 Task: Create a sub task System Test and UAT for the task  Develop a new online tool for website analytics in the project AlphaTech , assign it to team member softage.2@softage.net and update the status of the sub task to  Completed , set the priority of the sub task to High
Action: Mouse moved to (52, 331)
Screenshot: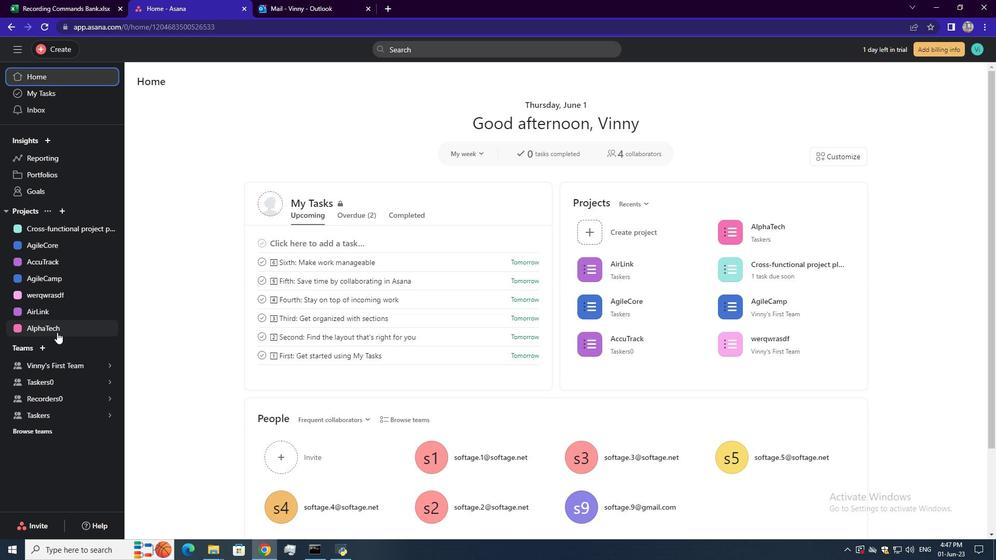 
Action: Mouse pressed left at (52, 331)
Screenshot: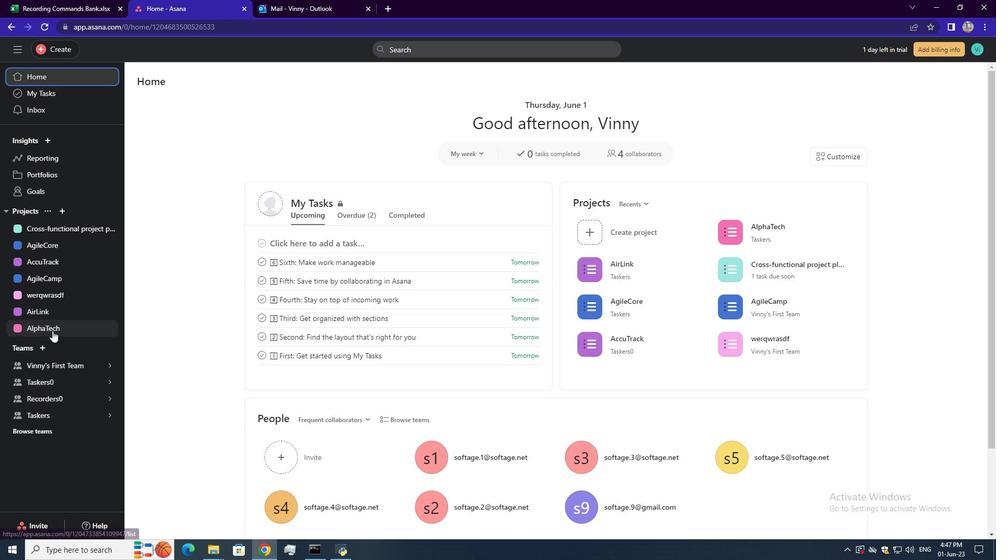 
Action: Mouse moved to (646, 317)
Screenshot: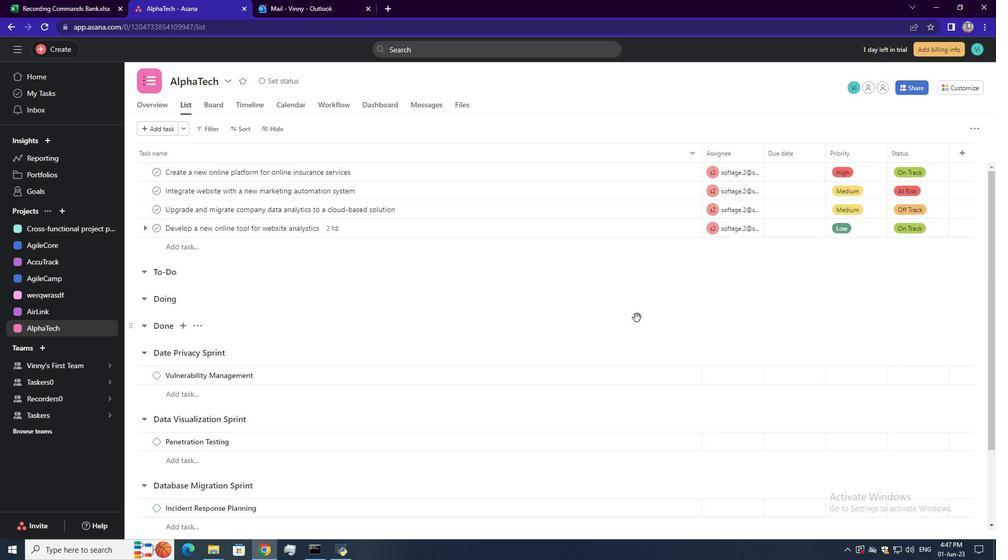 
Action: Mouse scrolled (646, 317) with delta (0, 0)
Screenshot: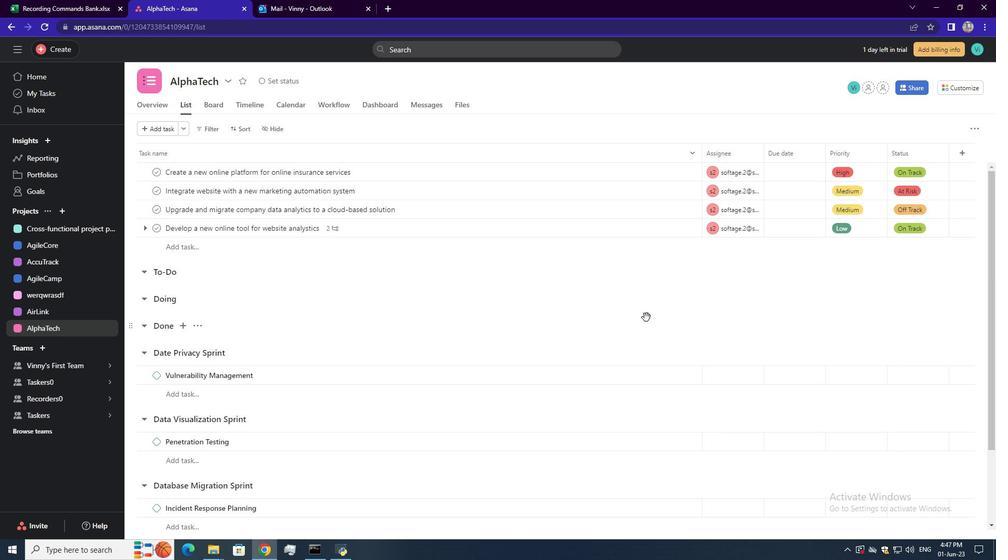 
Action: Mouse moved to (494, 179)
Screenshot: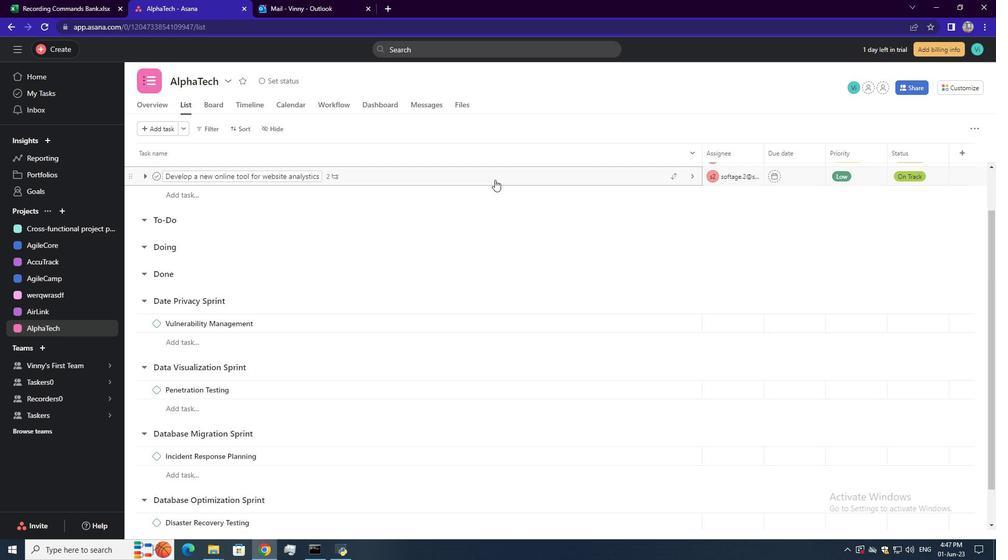
Action: Mouse pressed left at (494, 179)
Screenshot: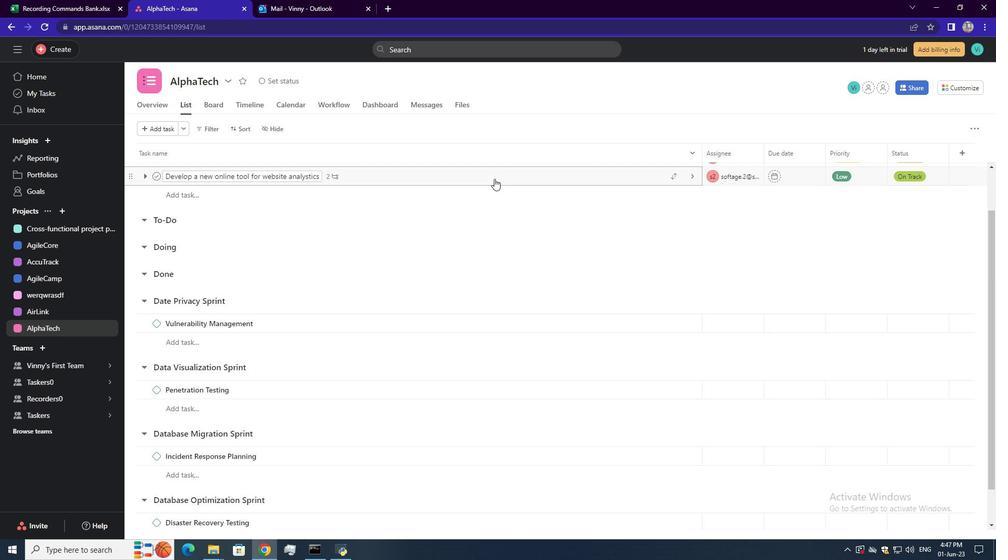 
Action: Mouse moved to (728, 300)
Screenshot: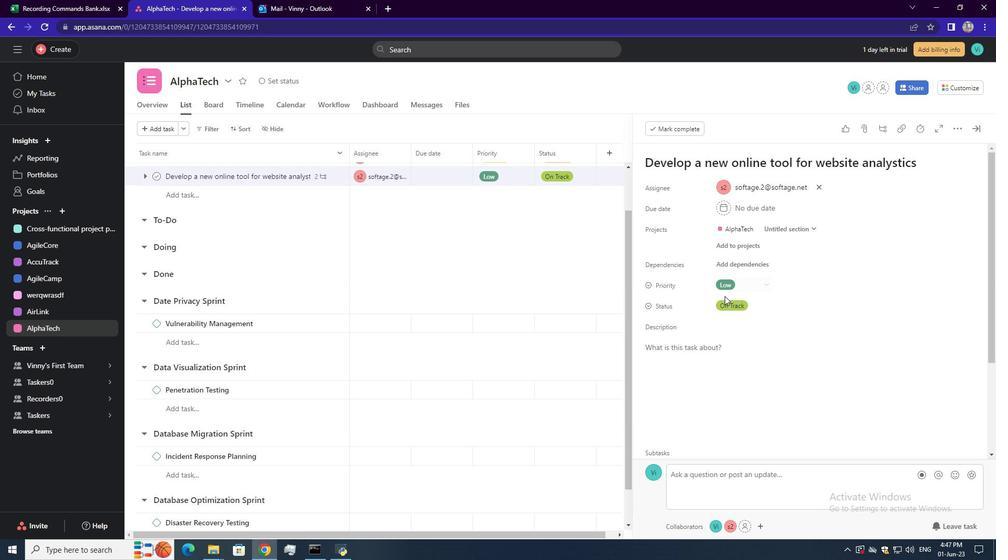 
Action: Mouse scrolled (728, 299) with delta (0, 0)
Screenshot: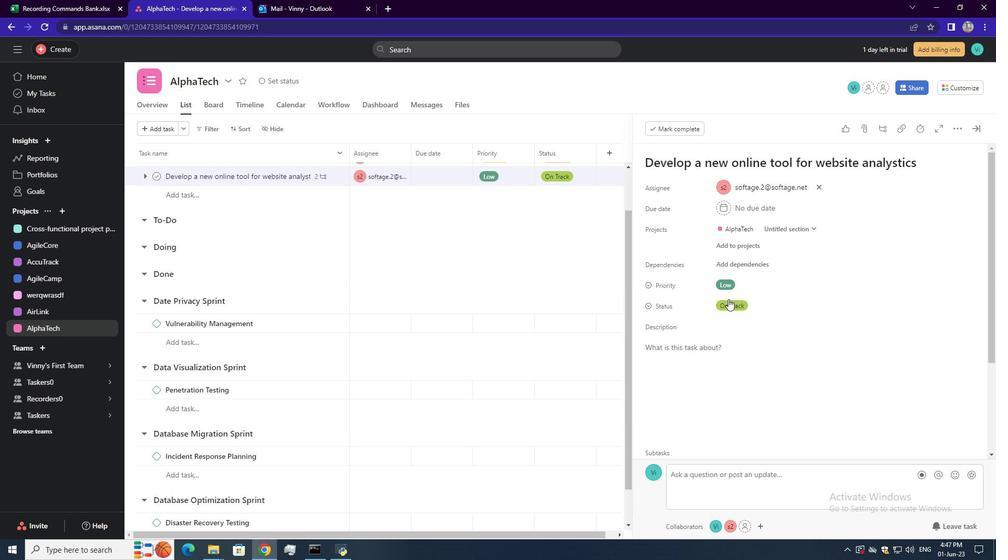 
Action: Mouse scrolled (728, 299) with delta (0, 0)
Screenshot: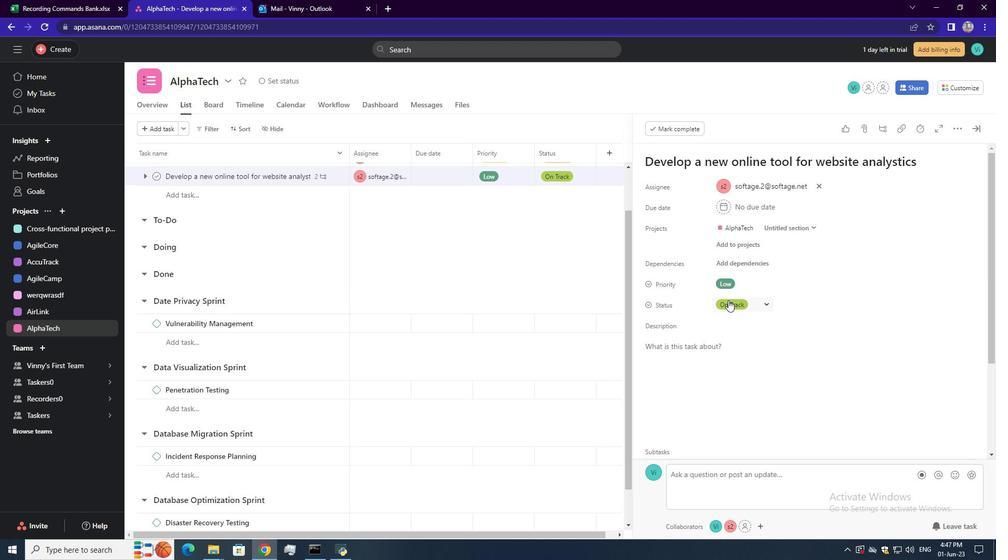 
Action: Mouse scrolled (728, 299) with delta (0, 0)
Screenshot: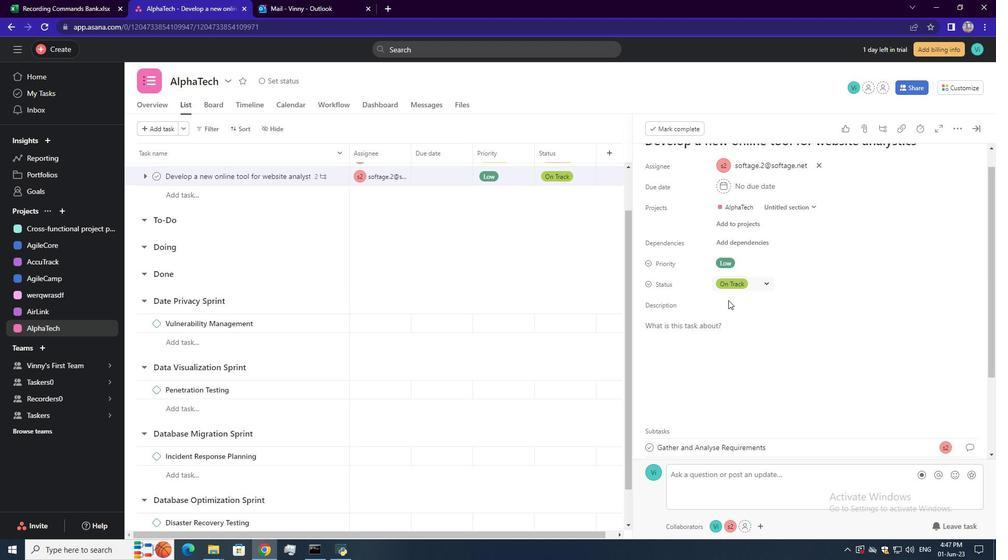 
Action: Mouse scrolled (728, 299) with delta (0, 0)
Screenshot: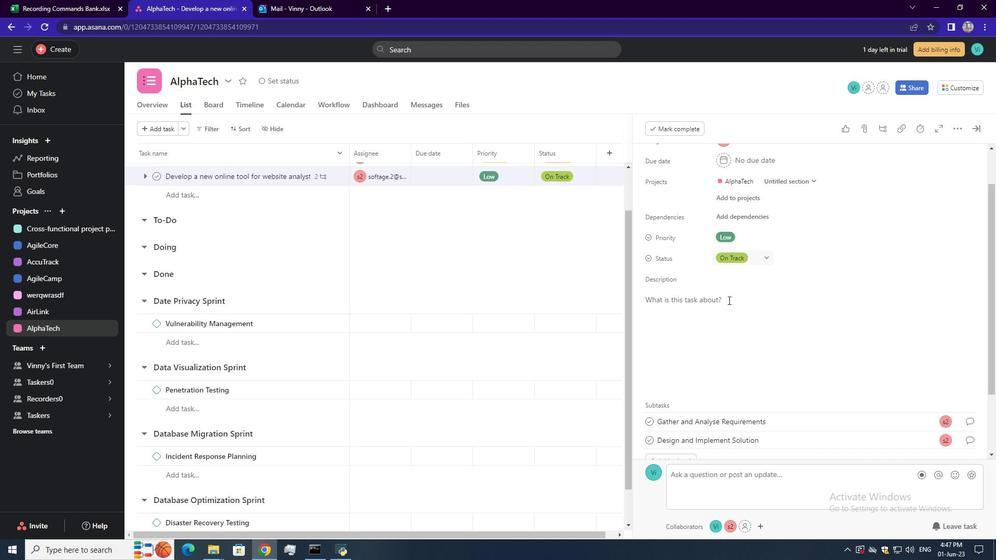 
Action: Mouse moved to (682, 376)
Screenshot: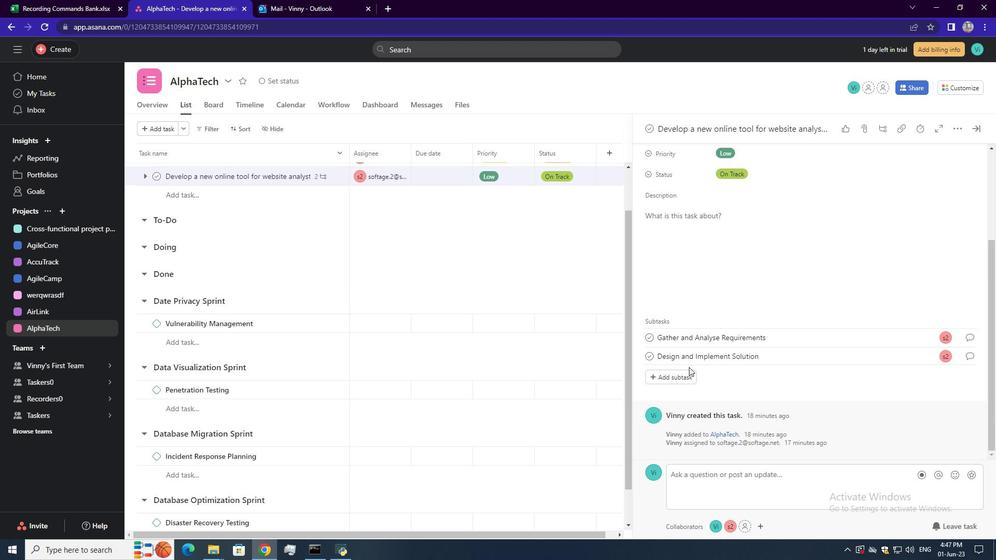 
Action: Mouse pressed left at (682, 376)
Screenshot: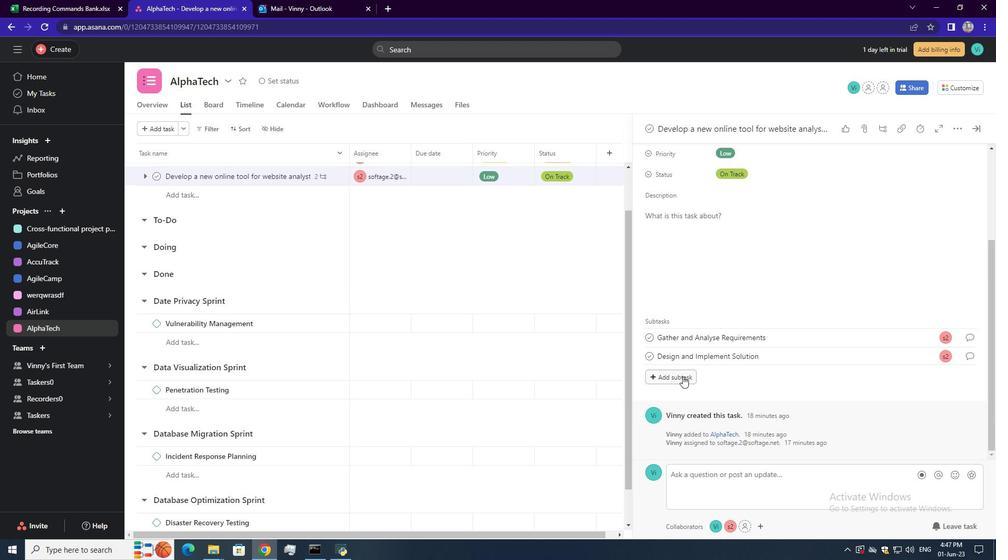 
Action: Mouse moved to (681, 354)
Screenshot: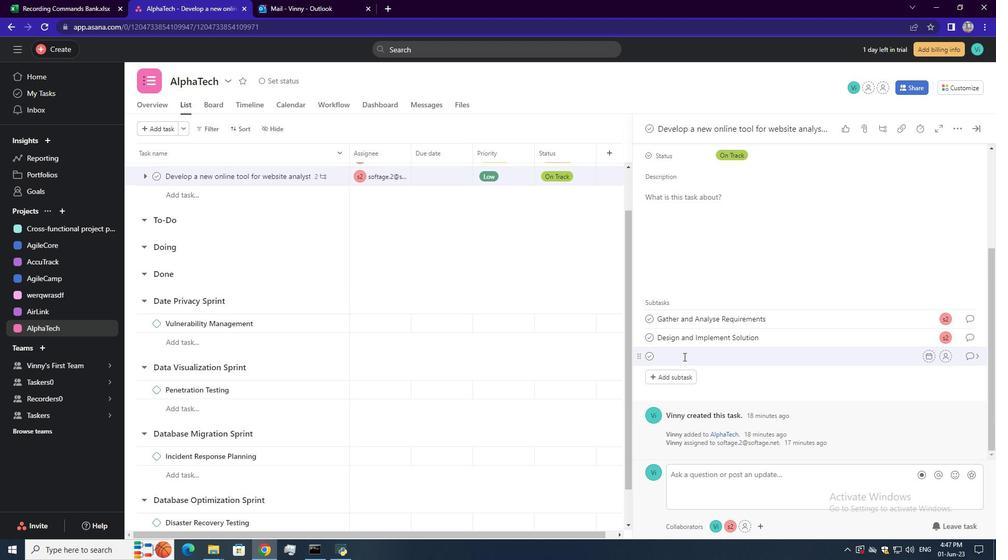 
Action: Mouse pressed left at (681, 354)
Screenshot: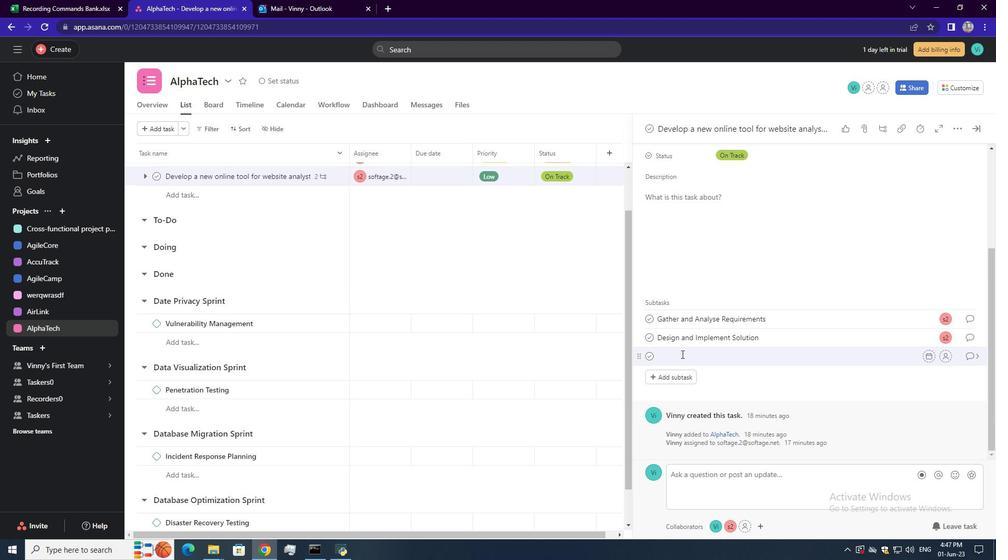 
Action: Key pressed <Key.shift>System<Key.space><Key.shift>Test<Key.space>and<Key.space><Key.shift>Ua<Key.backspace><Key.shift>AT<Key.enter>
Screenshot: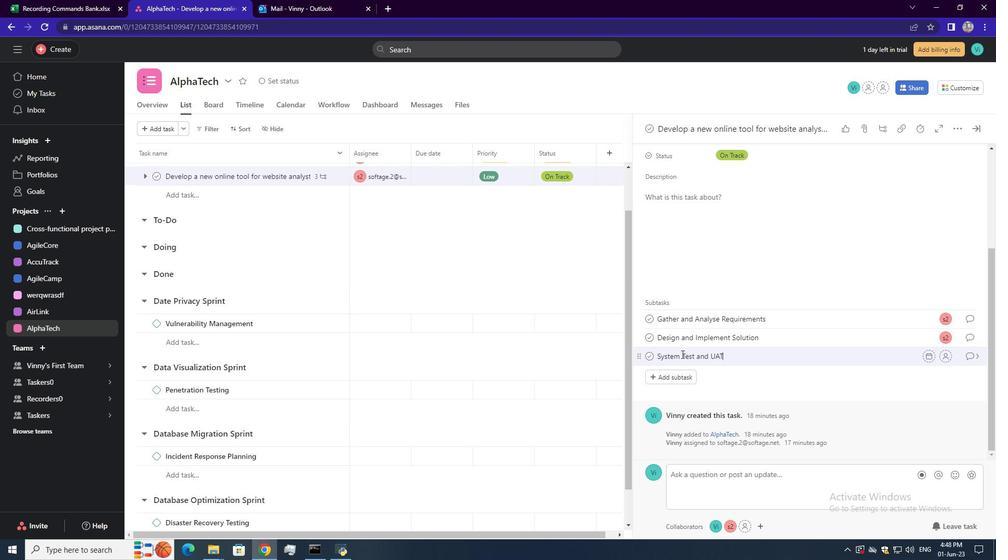 
Action: Mouse moved to (776, 384)
Screenshot: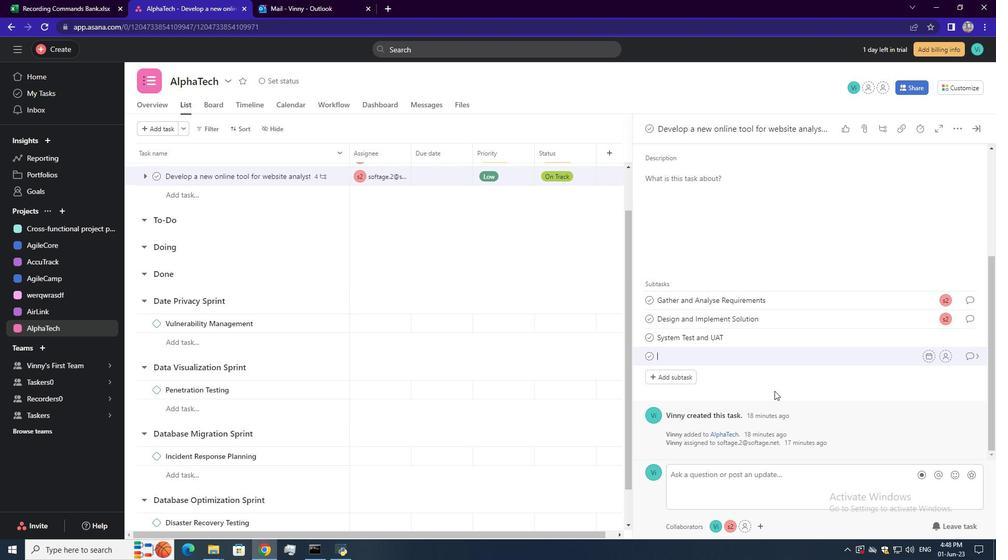 
Action: Mouse pressed left at (776, 384)
Screenshot: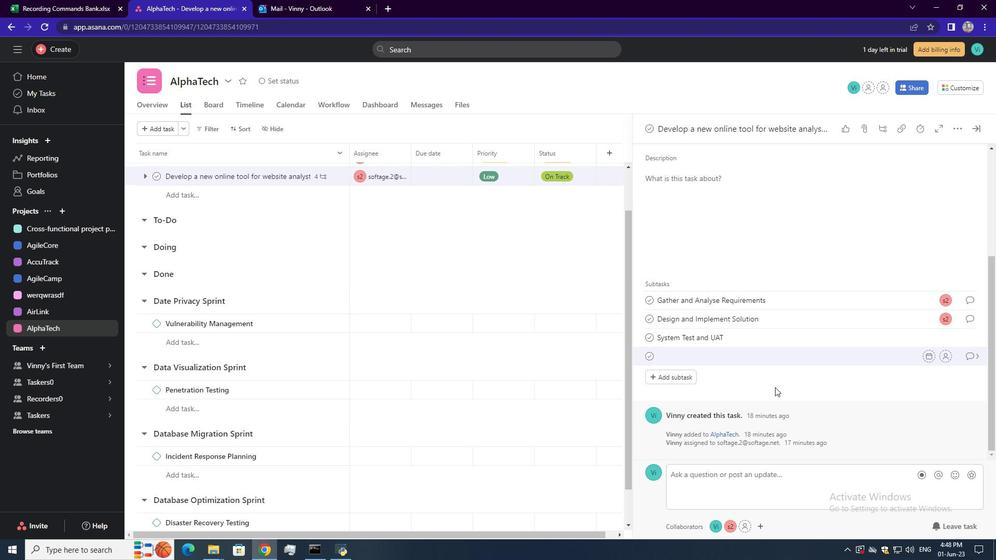 
Action: Mouse moved to (976, 357)
Screenshot: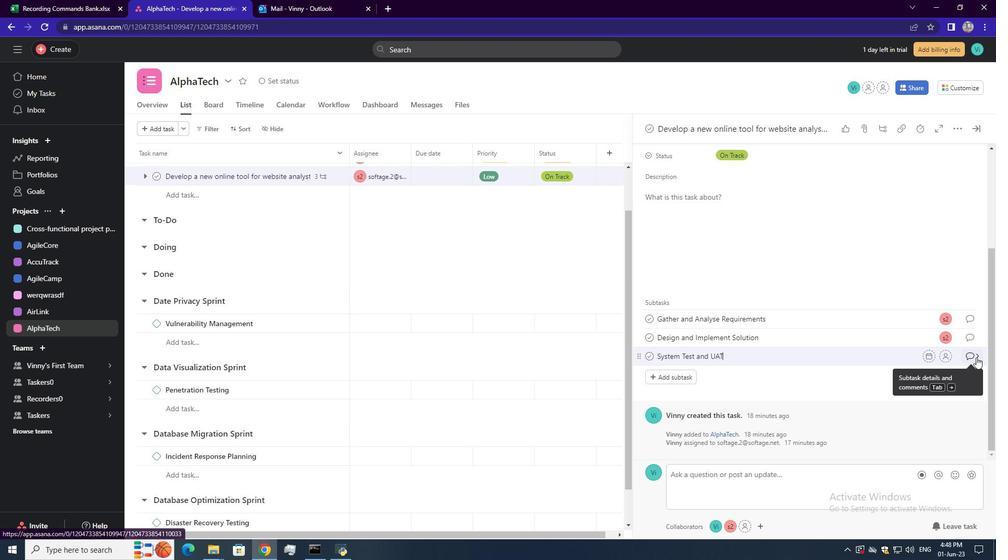 
Action: Mouse pressed left at (976, 357)
Screenshot: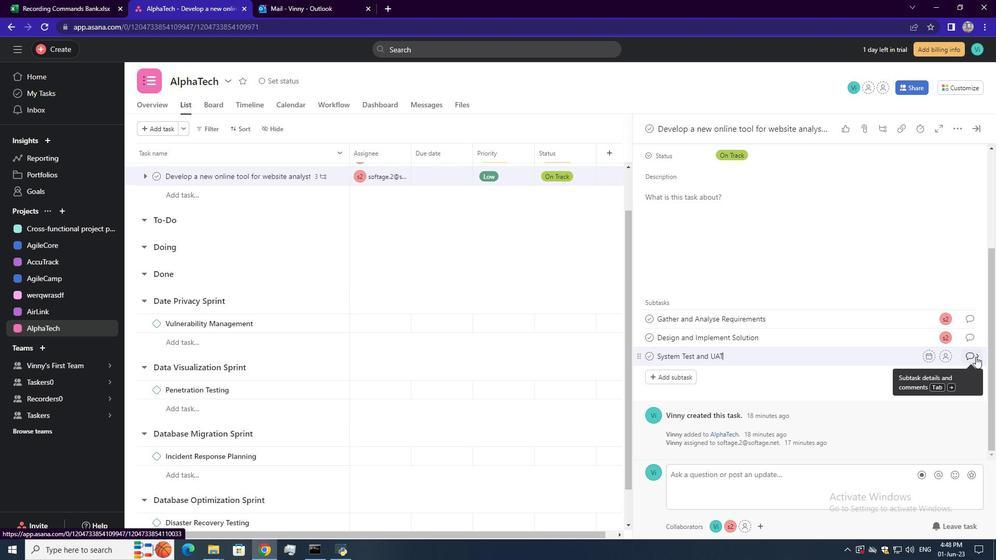 
Action: Mouse moved to (766, 212)
Screenshot: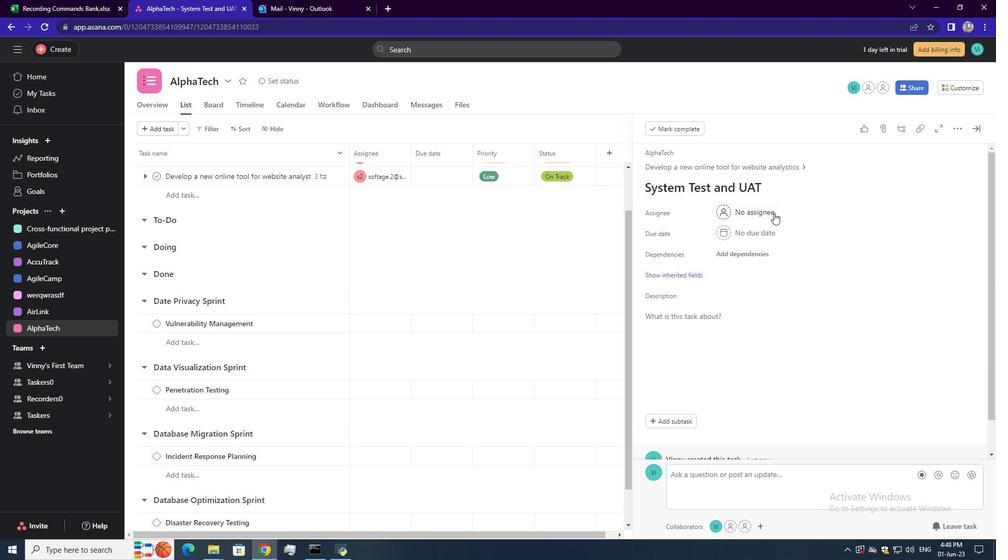 
Action: Mouse pressed left at (766, 212)
Screenshot: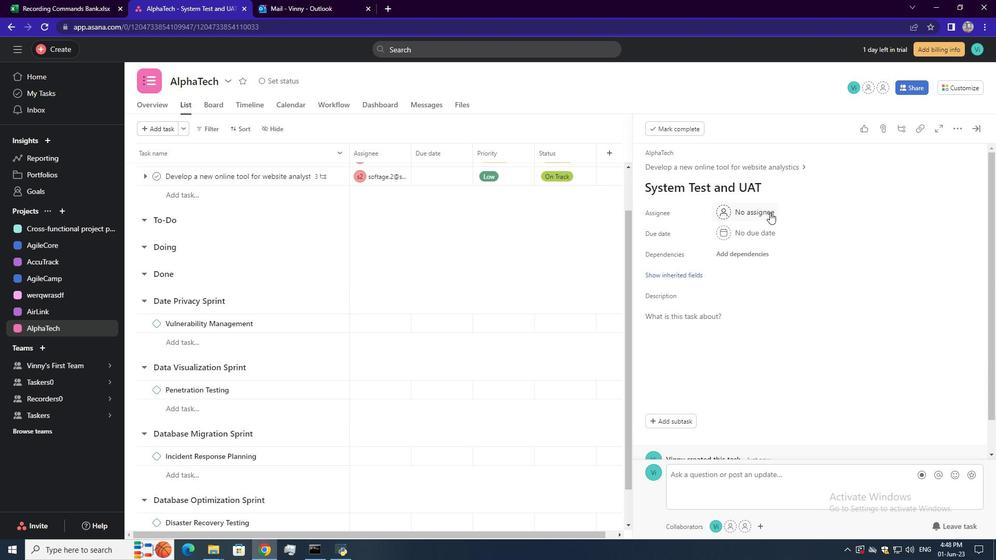 
Action: Mouse moved to (785, 311)
Screenshot: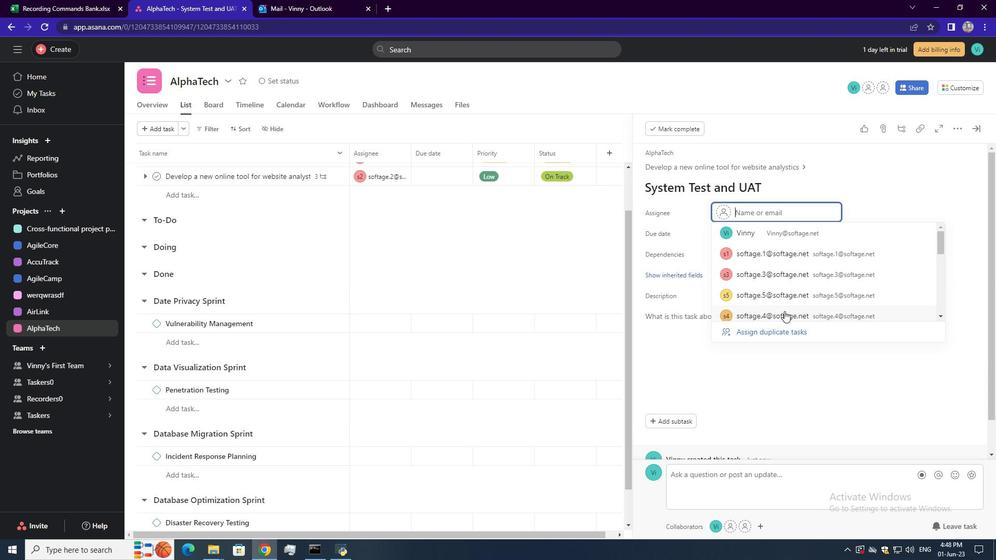 
Action: Mouse scrolled (785, 310) with delta (0, 0)
Screenshot: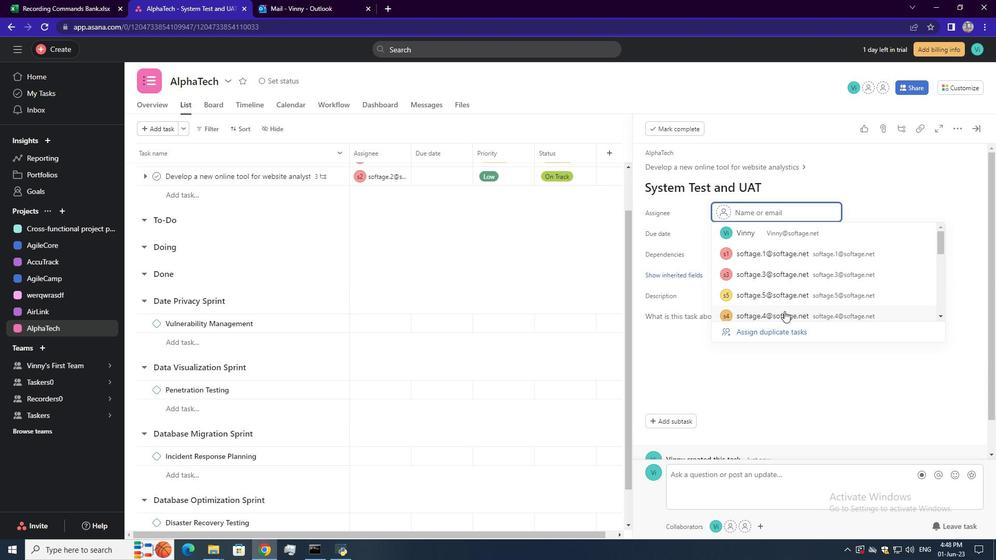 
Action: Mouse moved to (788, 286)
Screenshot: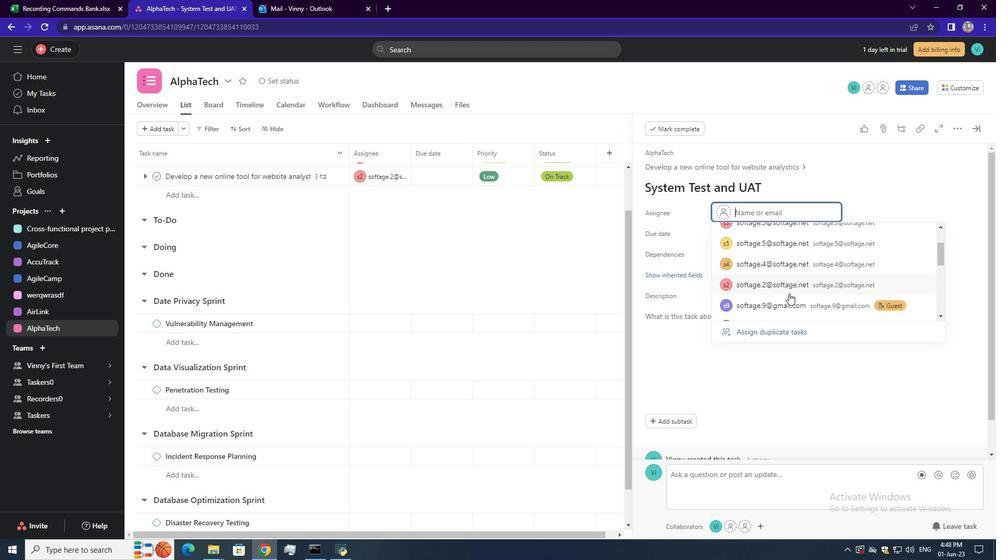 
Action: Mouse pressed left at (788, 286)
Screenshot: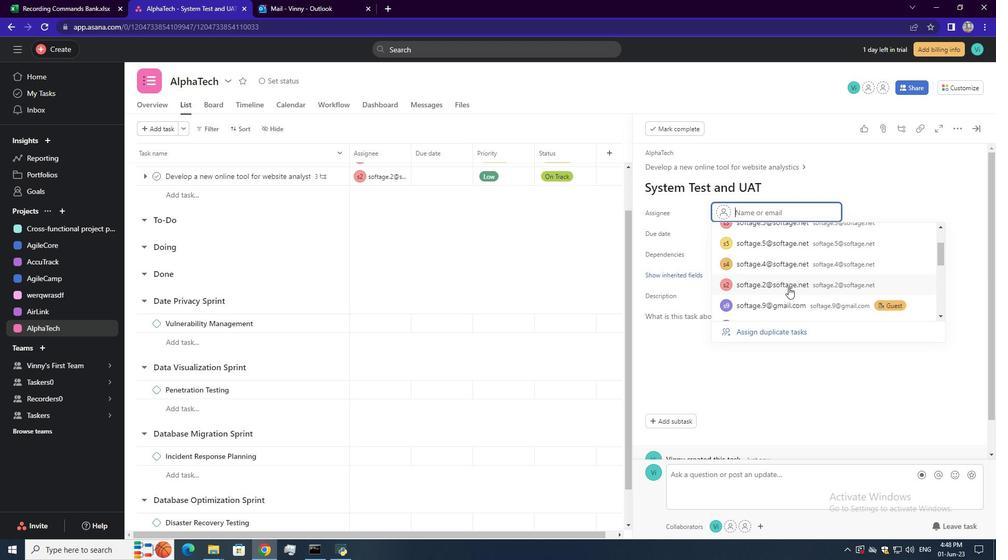 
Action: Mouse moved to (688, 275)
Screenshot: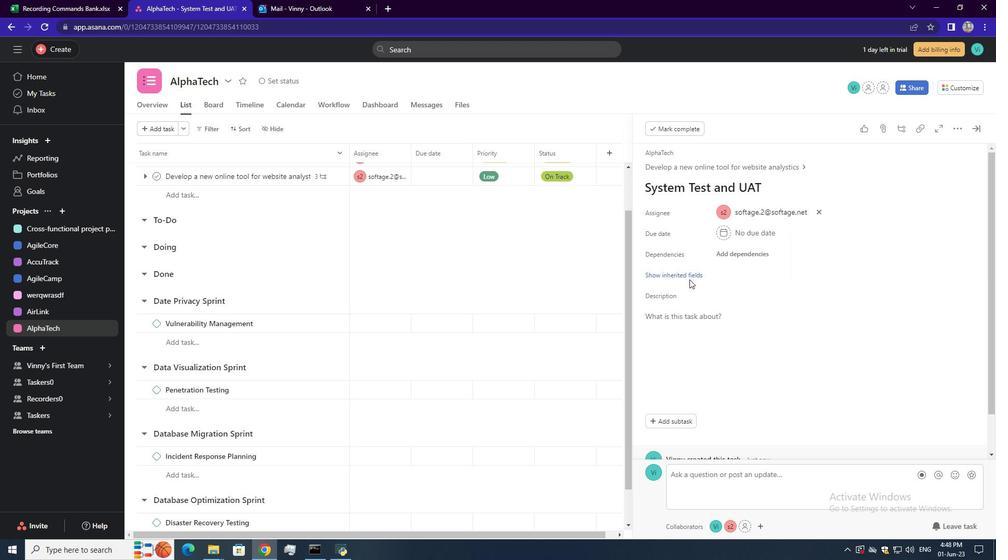 
Action: Mouse pressed left at (688, 275)
Screenshot: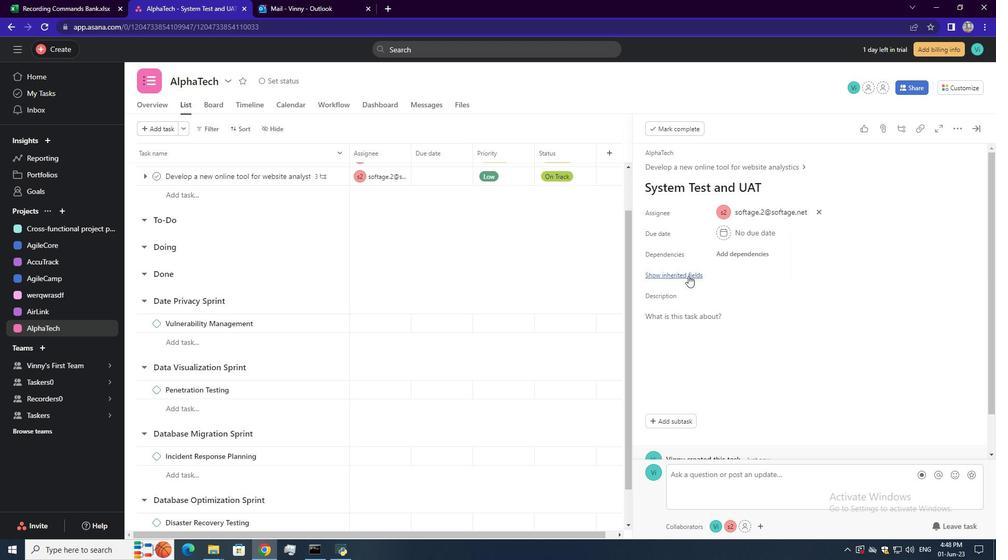 
Action: Mouse moved to (744, 296)
Screenshot: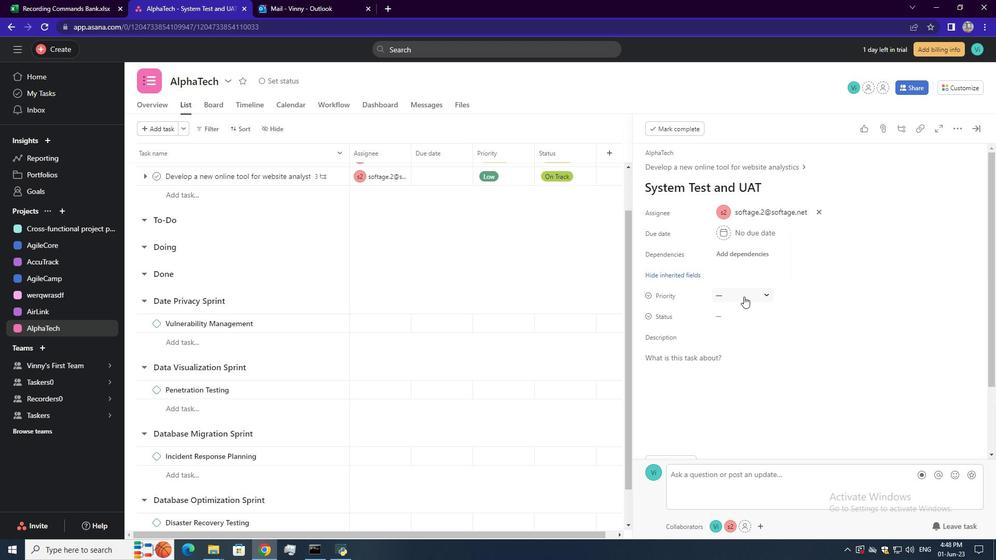 
Action: Mouse pressed left at (744, 296)
Screenshot: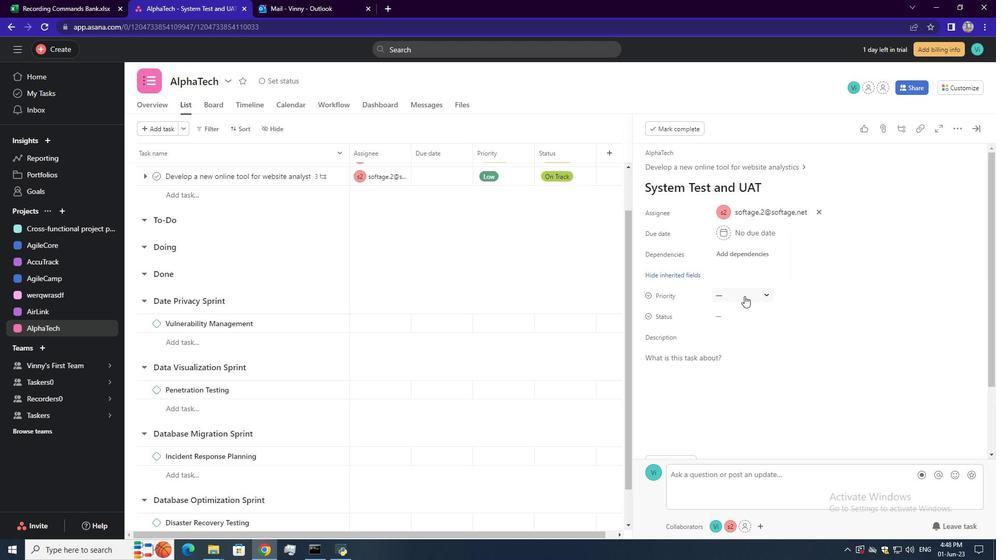 
Action: Mouse moved to (753, 327)
Screenshot: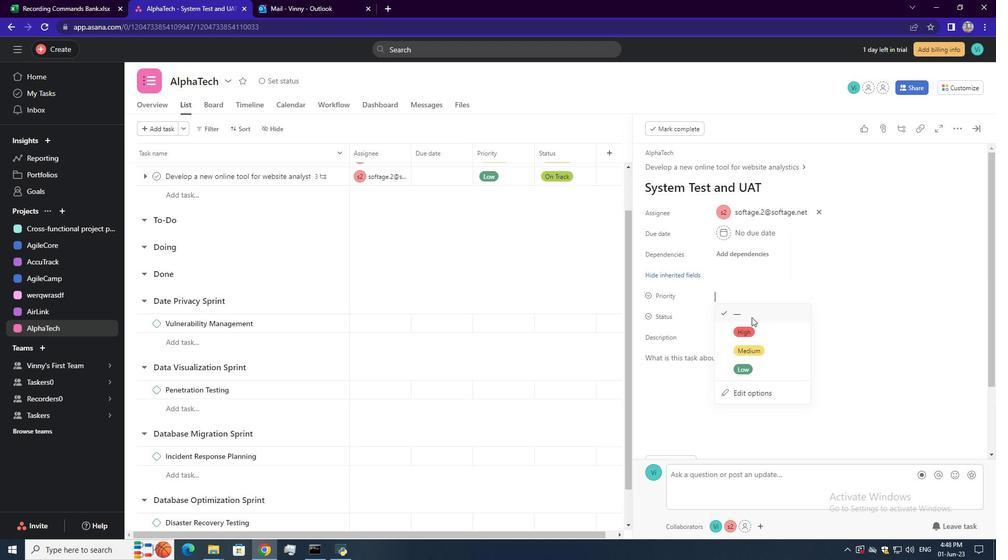 
Action: Mouse pressed left at (753, 327)
Screenshot: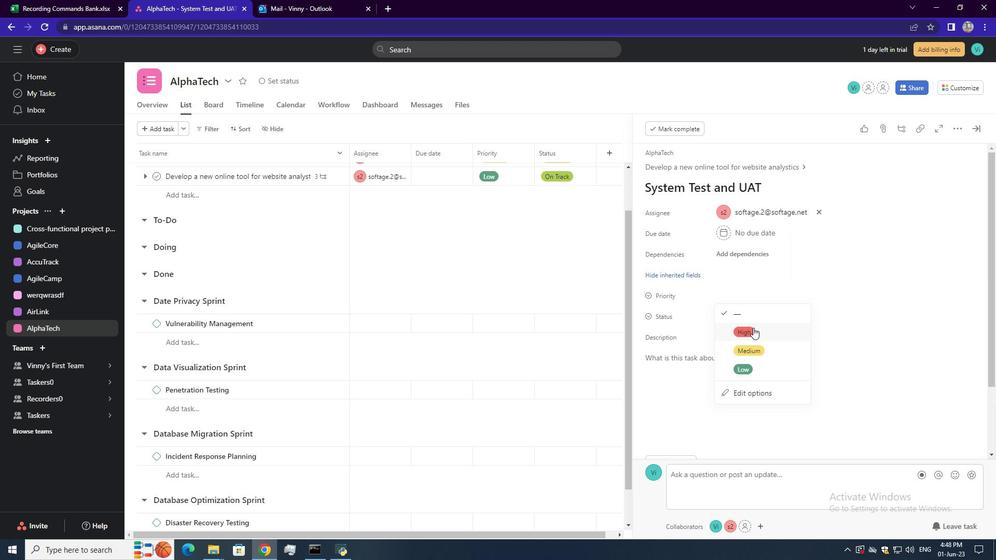 
Action: Mouse moved to (729, 314)
Screenshot: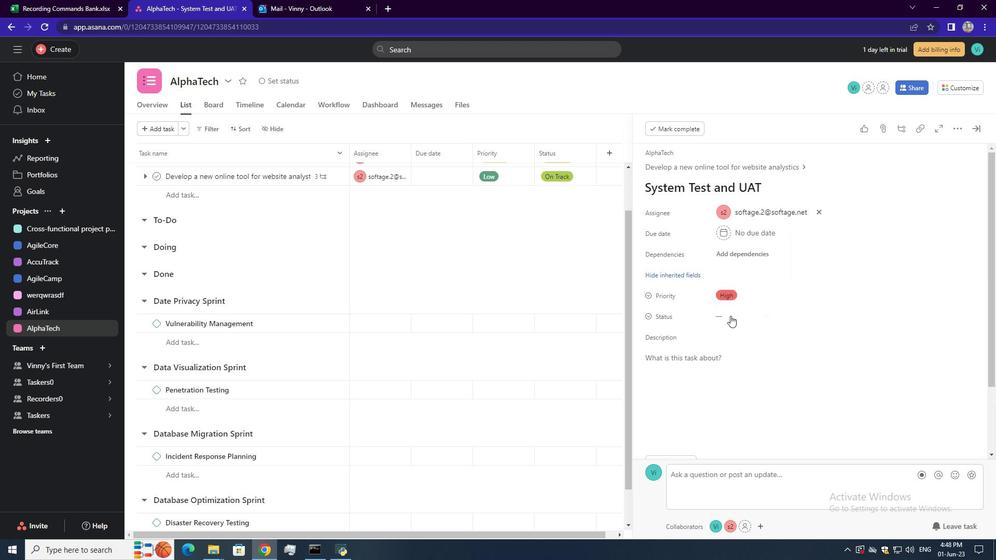 
Action: Mouse pressed left at (729, 314)
Screenshot: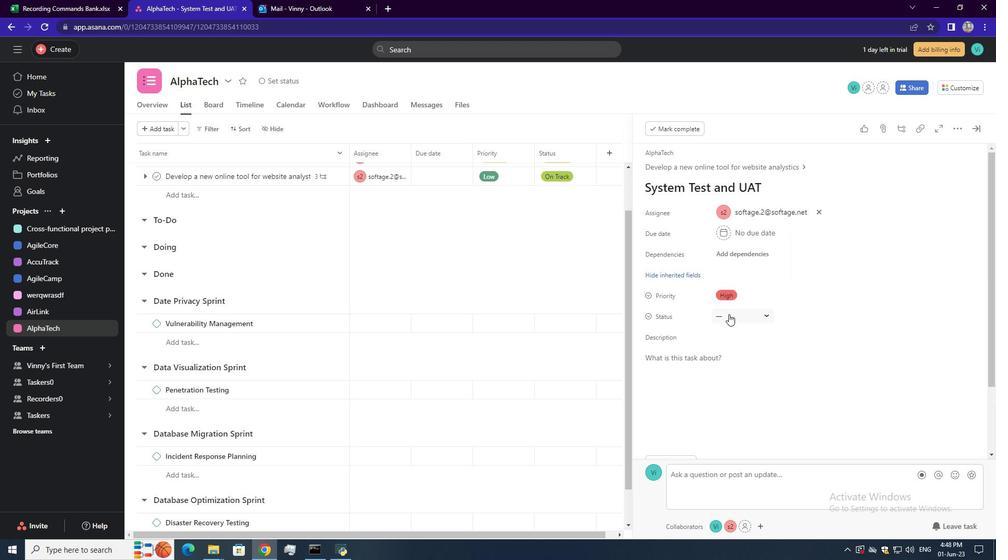 
Action: Mouse moved to (762, 407)
Screenshot: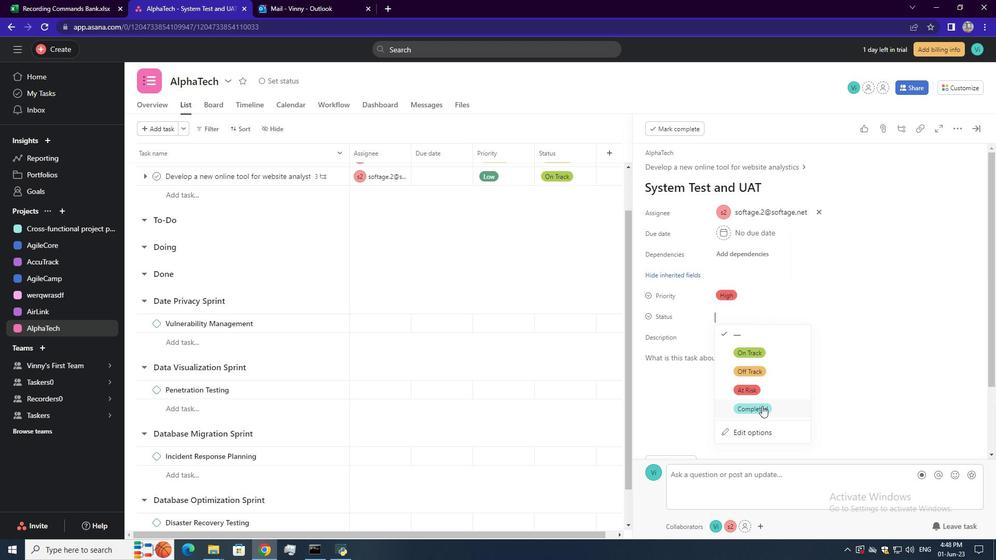 
Action: Mouse pressed left at (762, 407)
Screenshot: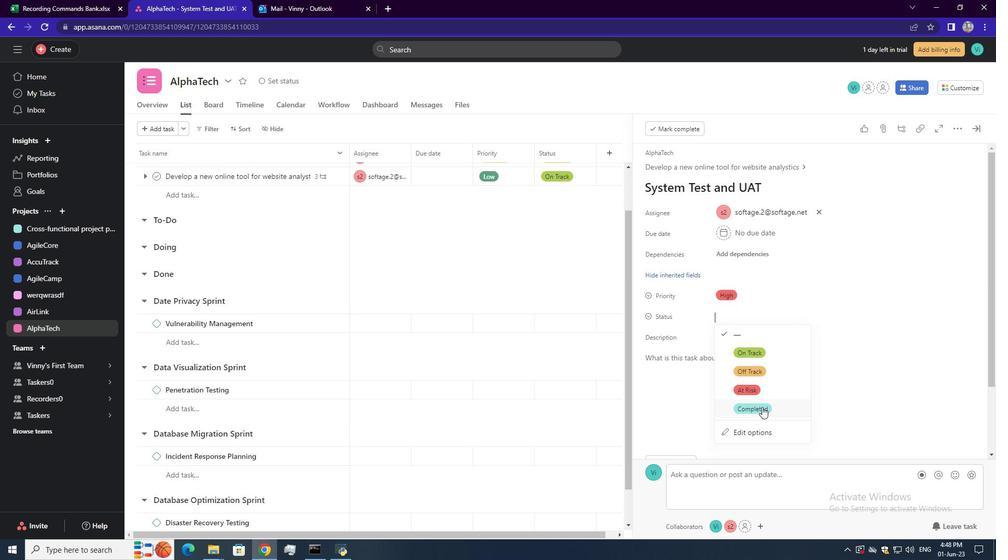 
Action: Mouse moved to (763, 404)
Screenshot: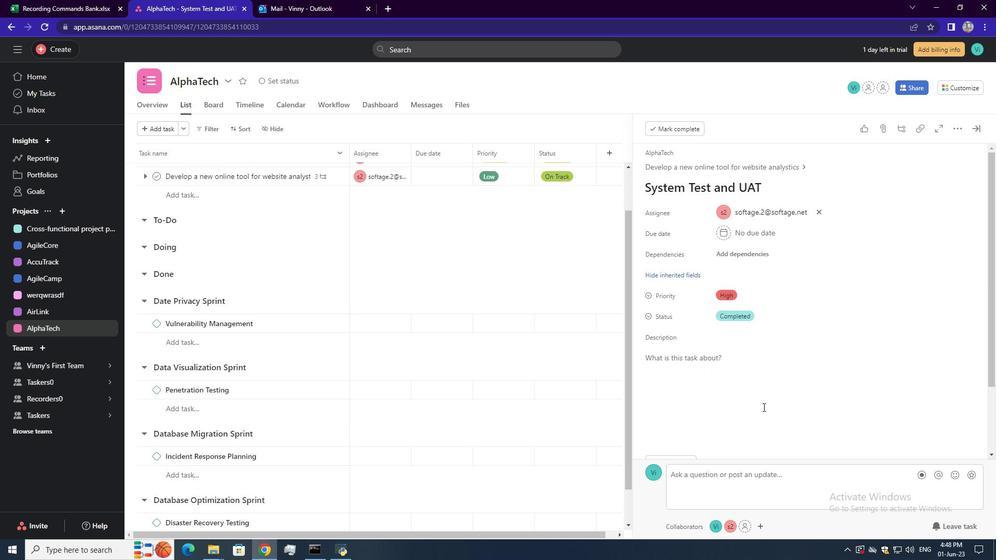 
